 Task: Add Go Raw Organic Italian Herb Sprouted Seed Salad Toppers to the cart.
Action: Mouse moved to (223, 109)
Screenshot: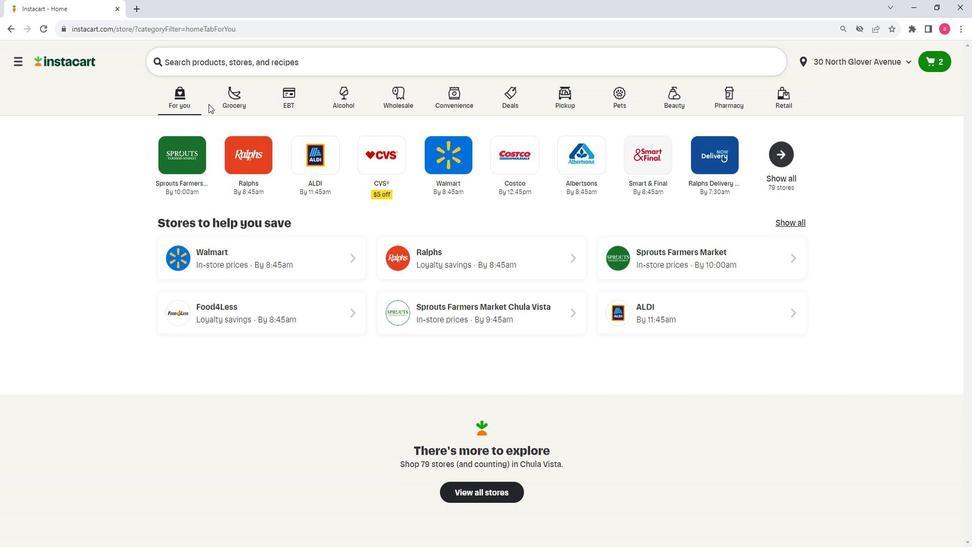 
Action: Mouse pressed left at (223, 109)
Screenshot: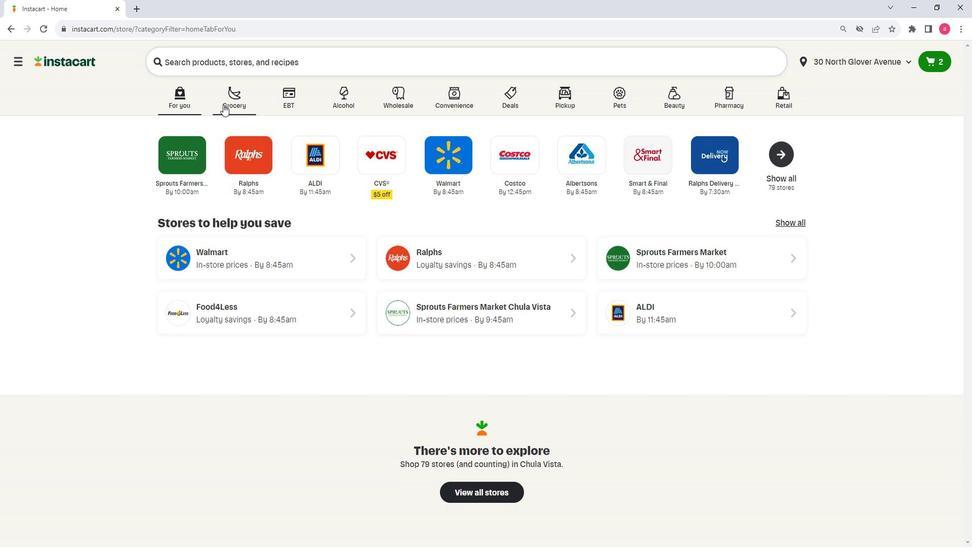 
Action: Mouse moved to (279, 295)
Screenshot: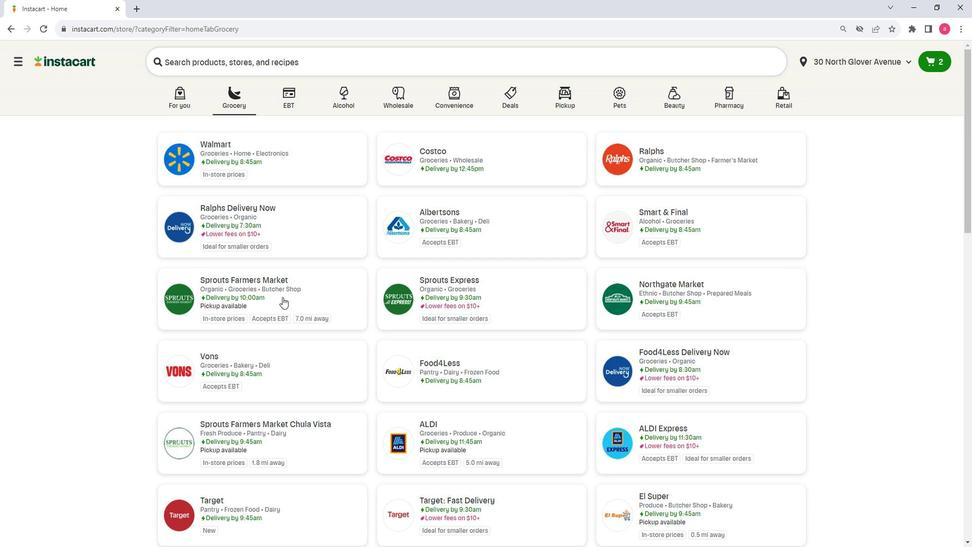 
Action: Mouse pressed left at (279, 295)
Screenshot: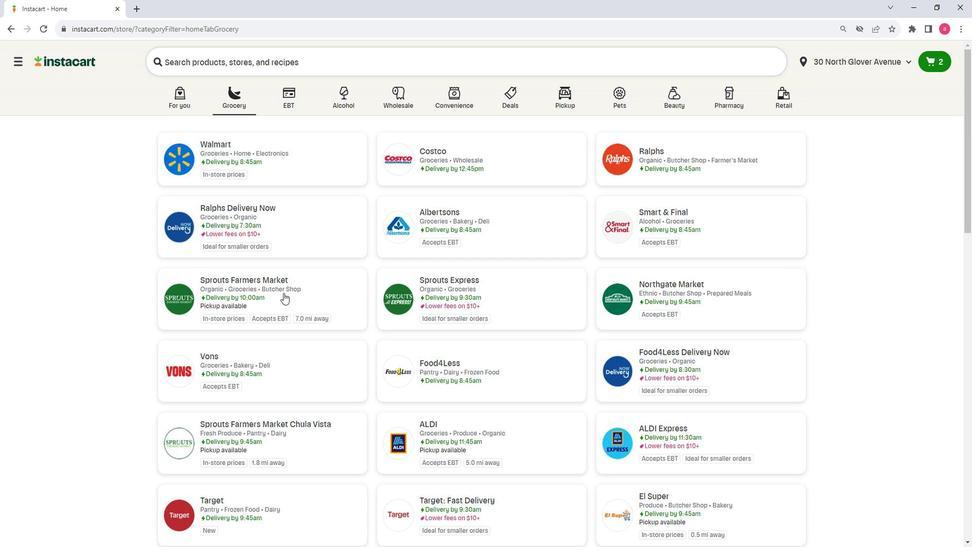 
Action: Mouse moved to (96, 293)
Screenshot: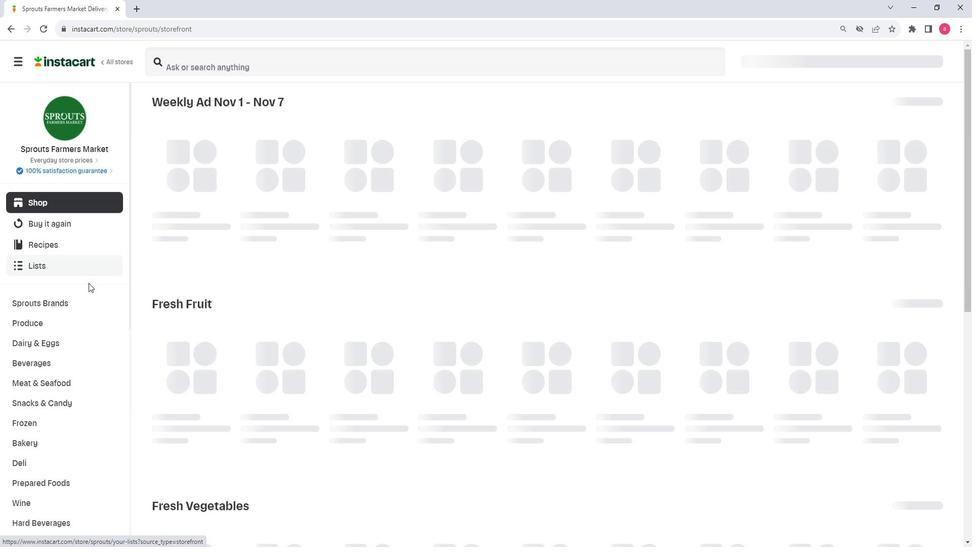 
Action: Mouse scrolled (96, 292) with delta (0, 0)
Screenshot: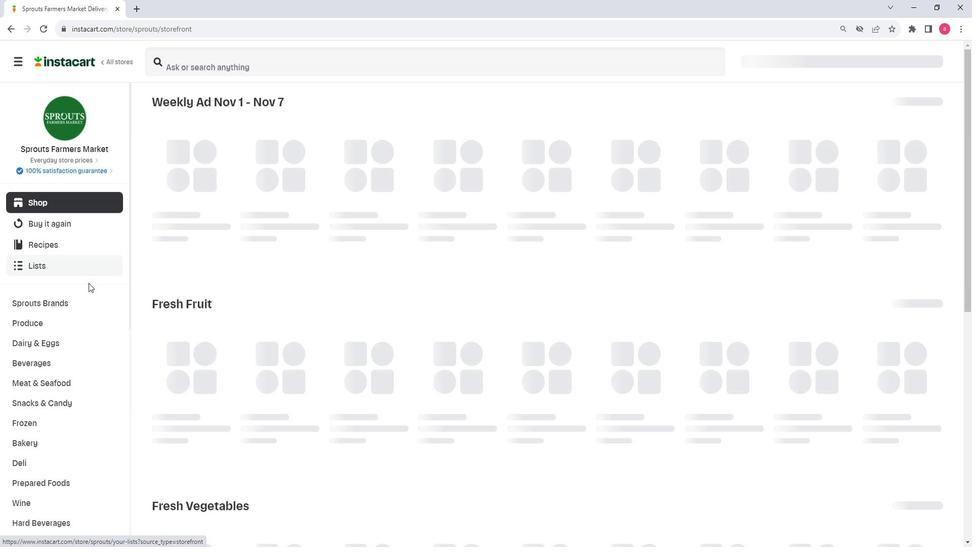 
Action: Mouse moved to (95, 294)
Screenshot: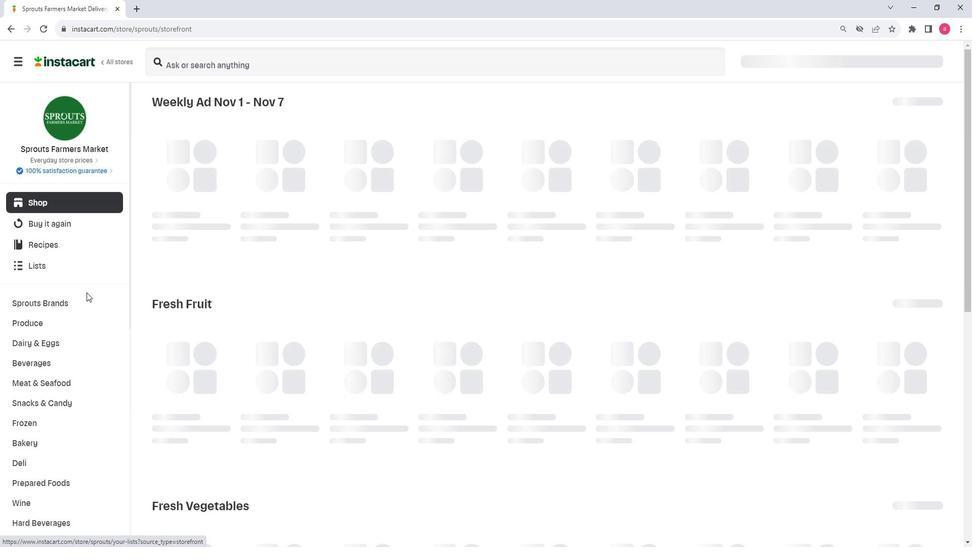 
Action: Mouse scrolled (95, 294) with delta (0, 0)
Screenshot: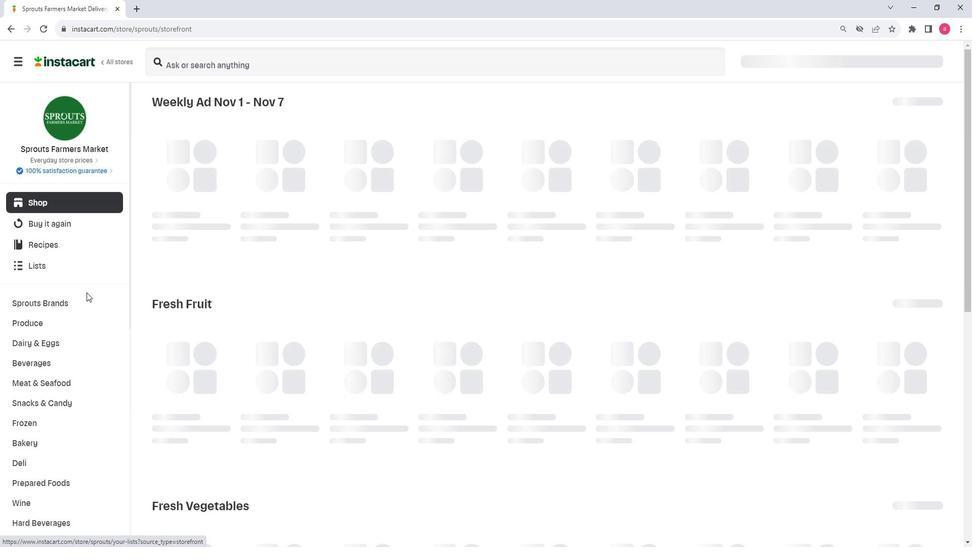 
Action: Mouse scrolled (95, 294) with delta (0, 0)
Screenshot: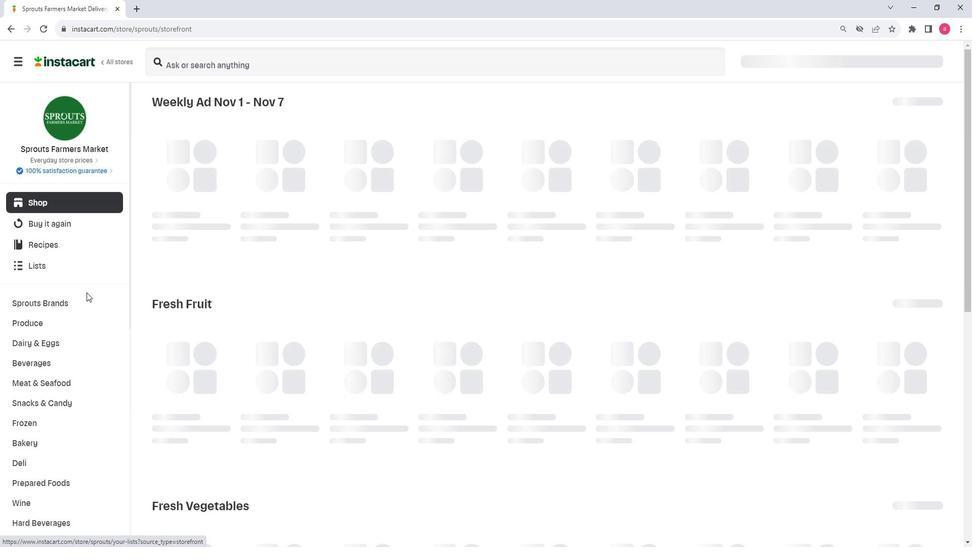 
Action: Mouse moved to (92, 343)
Screenshot: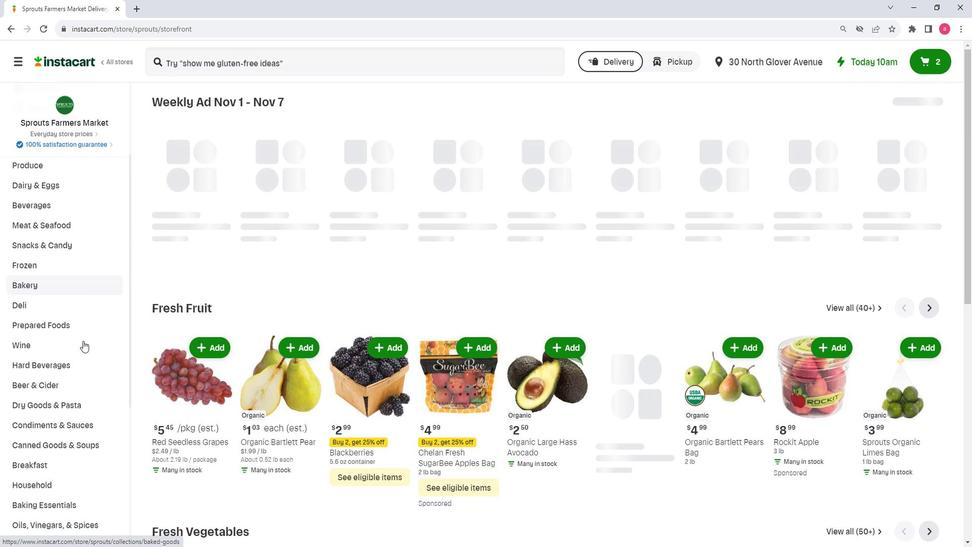 
Action: Mouse scrolled (92, 342) with delta (0, 0)
Screenshot: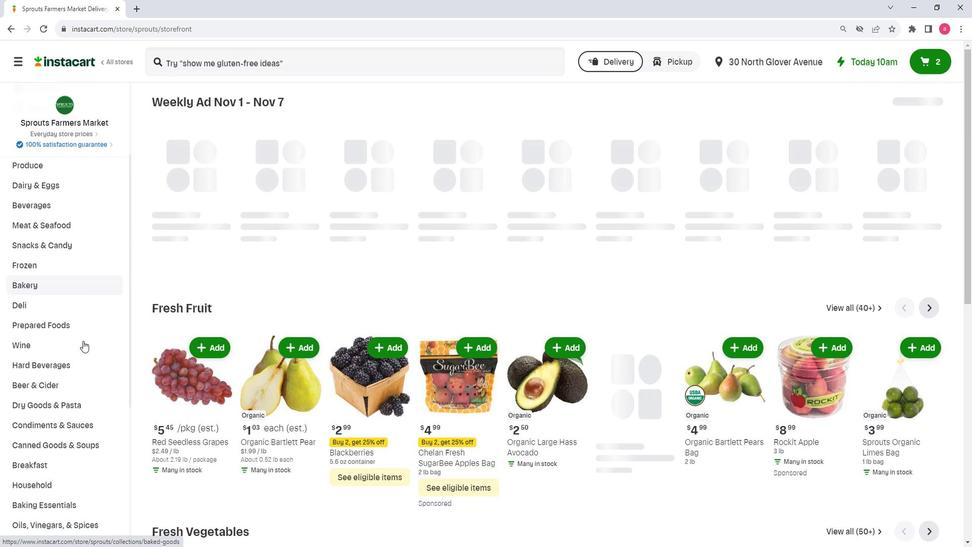 
Action: Mouse moved to (92, 344)
Screenshot: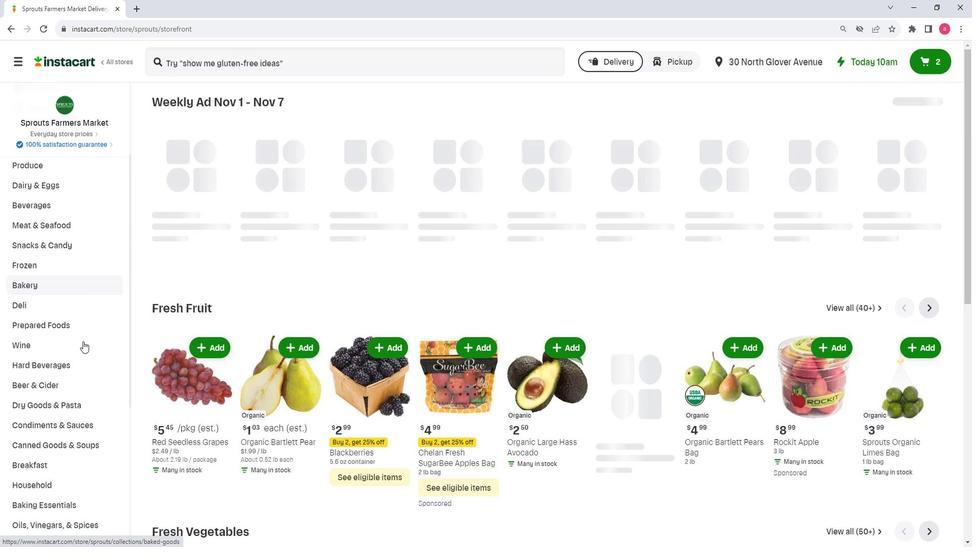 
Action: Mouse scrolled (92, 343) with delta (0, 0)
Screenshot: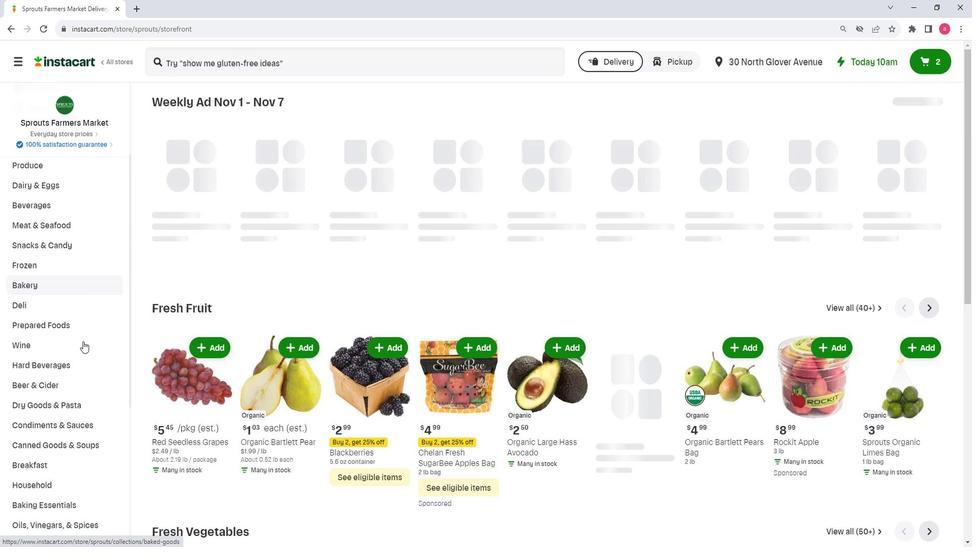 
Action: Mouse moved to (84, 324)
Screenshot: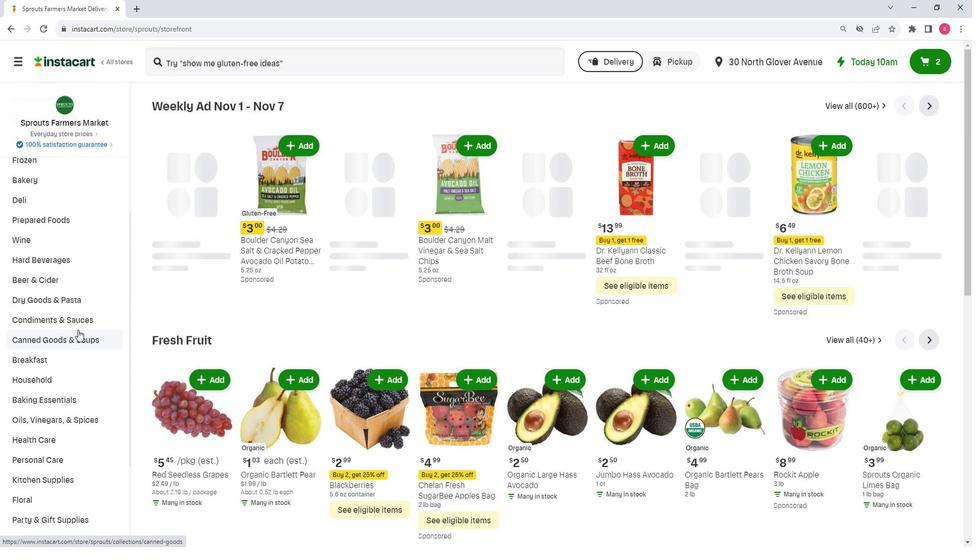 
Action: Mouse pressed left at (84, 324)
Screenshot: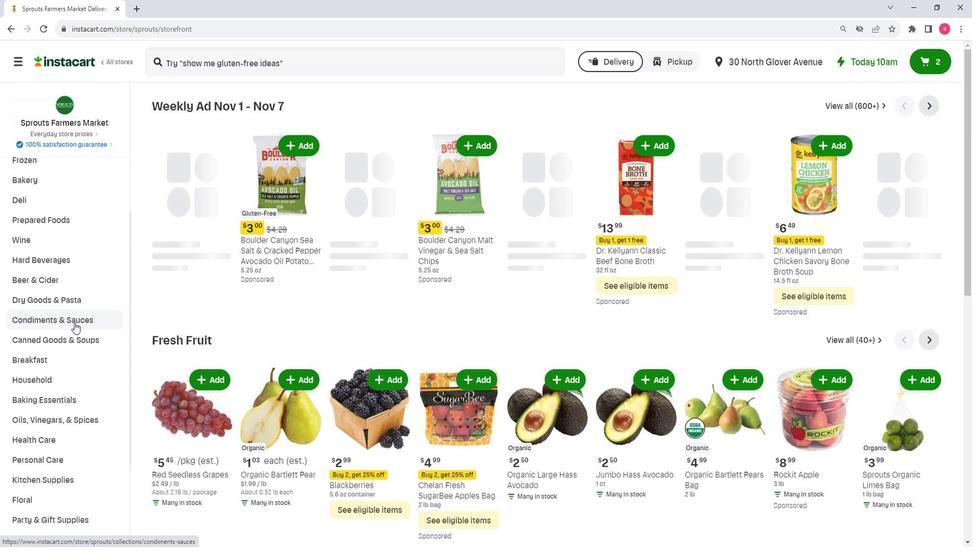 
Action: Mouse moved to (893, 140)
Screenshot: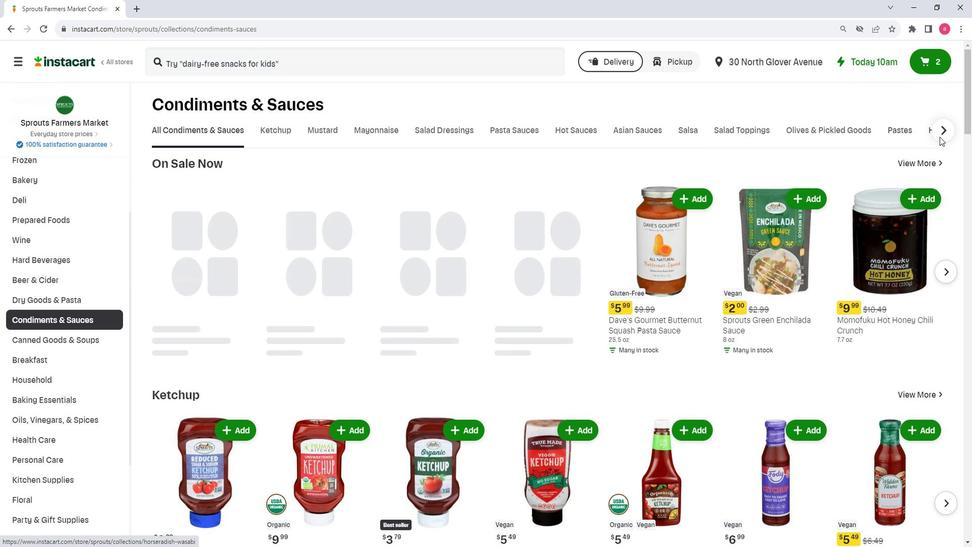 
Action: Mouse pressed left at (893, 140)
Screenshot: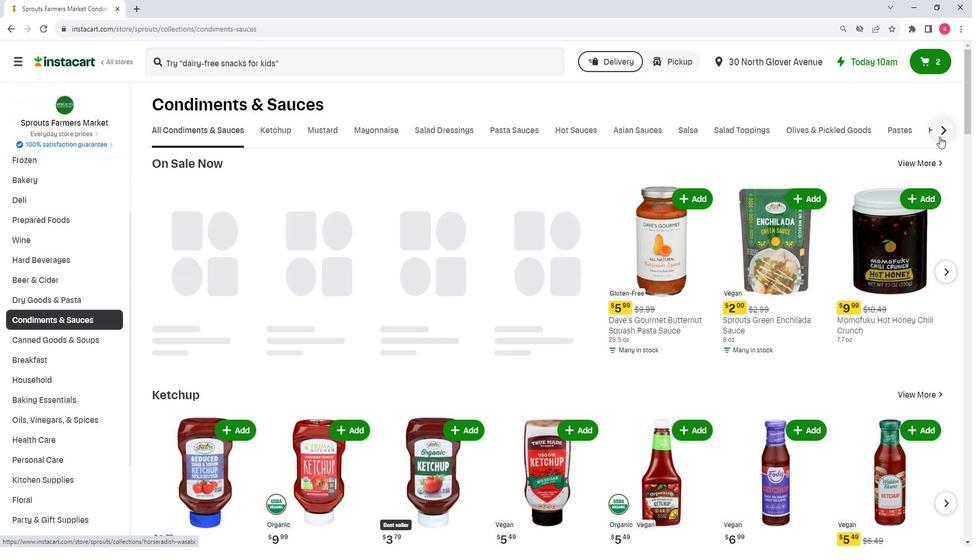 
Action: Mouse moved to (492, 137)
Screenshot: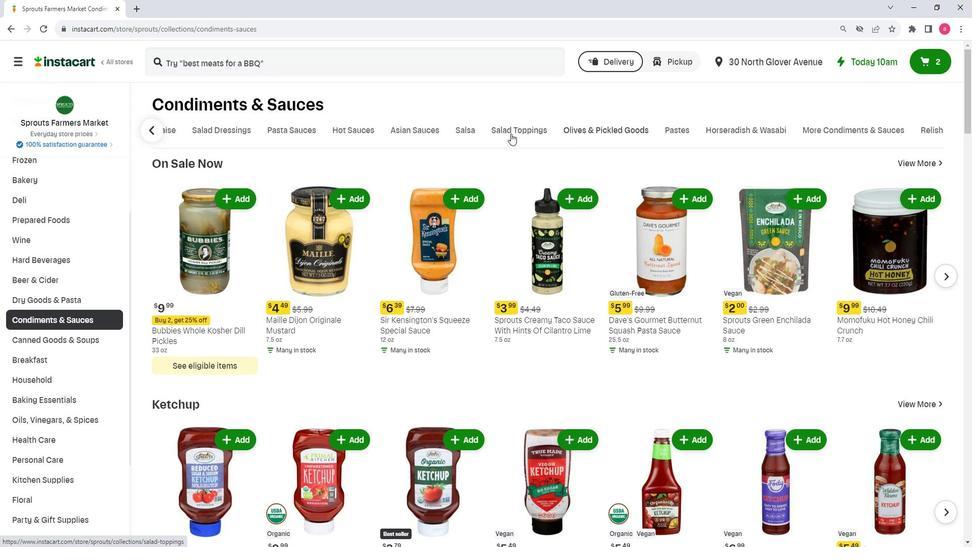 
Action: Mouse pressed left at (492, 137)
Screenshot: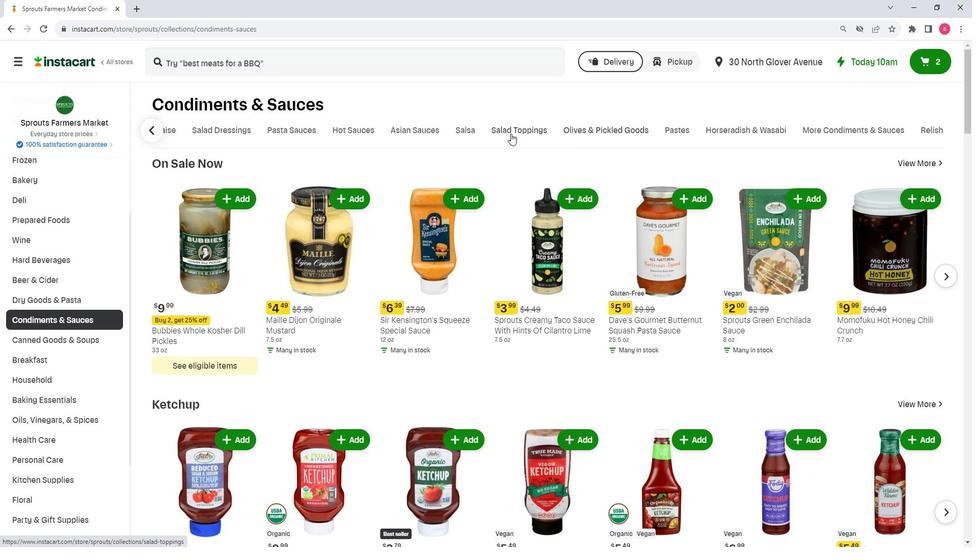 
Action: Mouse moved to (387, 69)
Screenshot: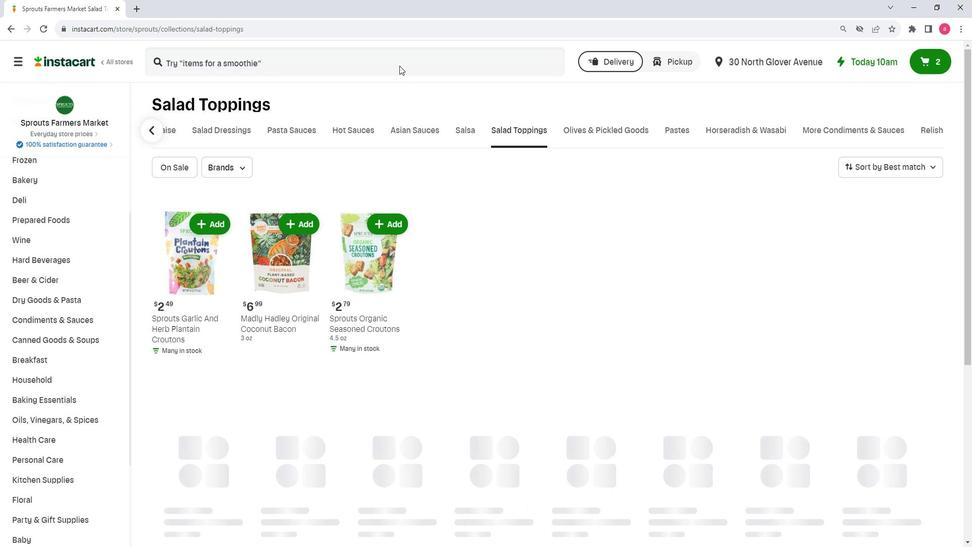 
Action: Mouse pressed left at (387, 69)
Screenshot: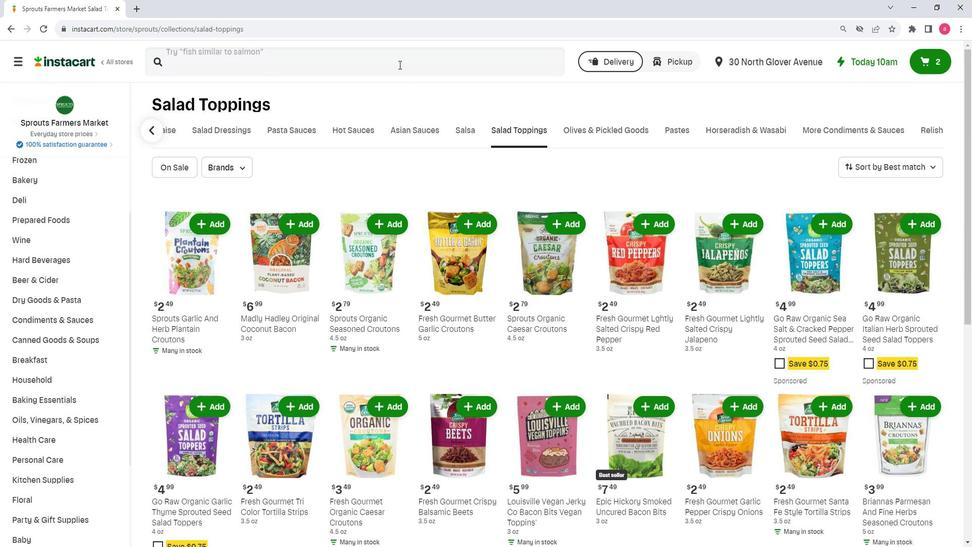 
Action: Key pressed <Key.shift><Key.shift><Key.shift><Key.shift><Key.shift><Key.shift><Key.shift><Key.shift><Key.shift><Key.shift><Key.shift>Go<Key.space><Key.shift>Raw<Key.space><Key.shift><Key.shift><Key.shift>Organic<Key.space><Key.shift>Italian<Key.space><Key.shift>Herb<Key.space><Key.shift>Sprouted<Key.space><Key.shift><Key.shift><Key.shift><Key.shift><Key.shift><Key.shift><Key.shift><Key.shift><Key.shift><Key.shift><Key.shift><Key.shift><Key.shift><Key.shift><Key.shift><Key.shift><Key.shift><Key.shift>Seed<Key.space><Key.shift>Salad<Key.space><Key.shift>Toppers<Key.enter>
Screenshot: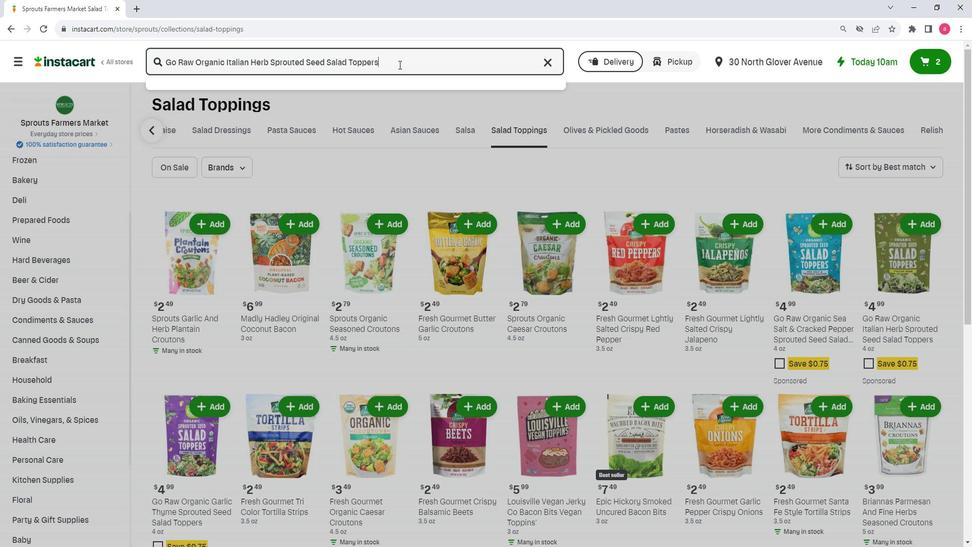 
Action: Mouse moved to (221, 240)
Screenshot: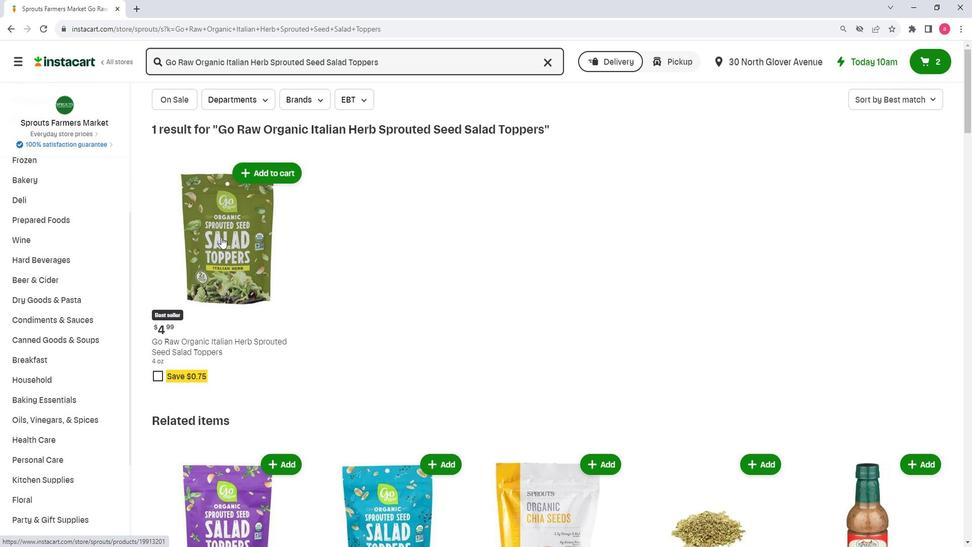
Action: Mouse pressed left at (221, 240)
Screenshot: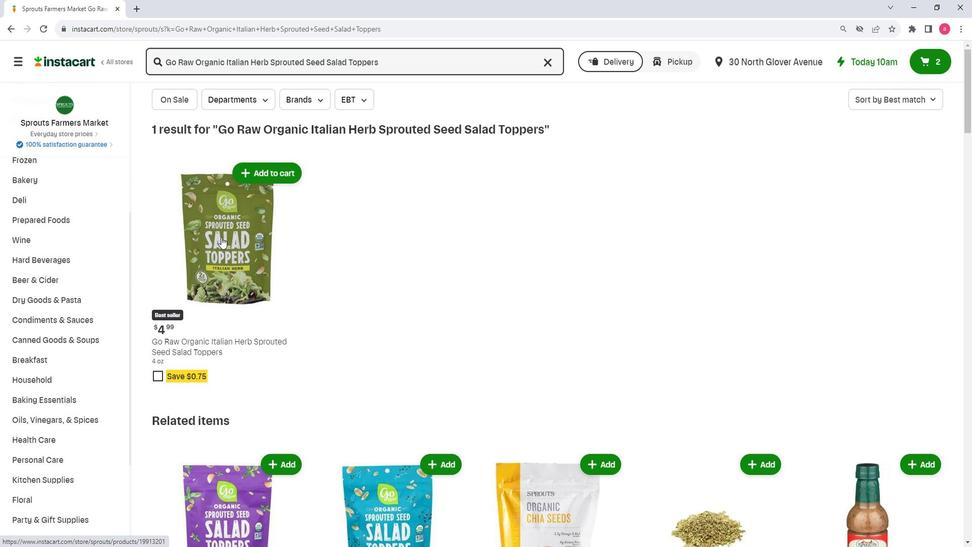 
Action: Mouse moved to (623, 243)
Screenshot: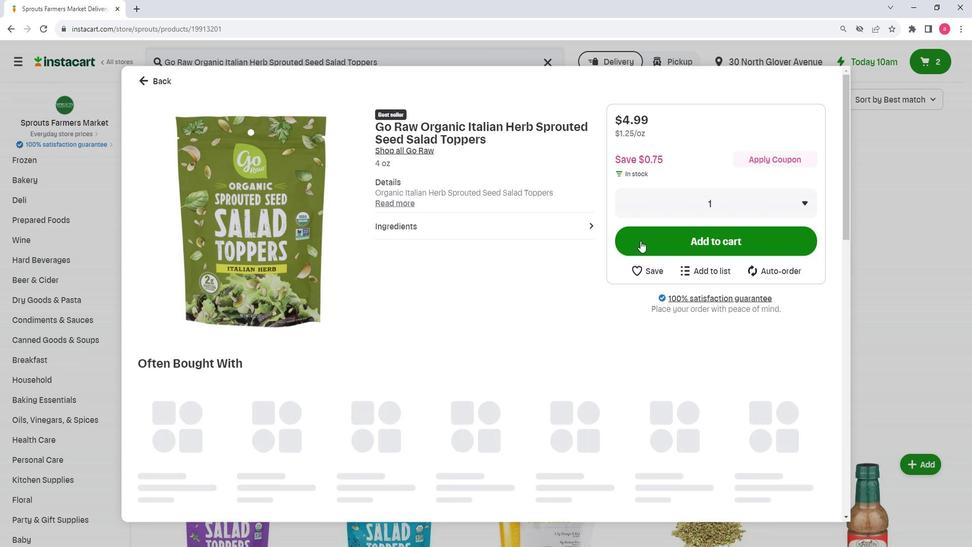
Action: Mouse pressed left at (623, 243)
Screenshot: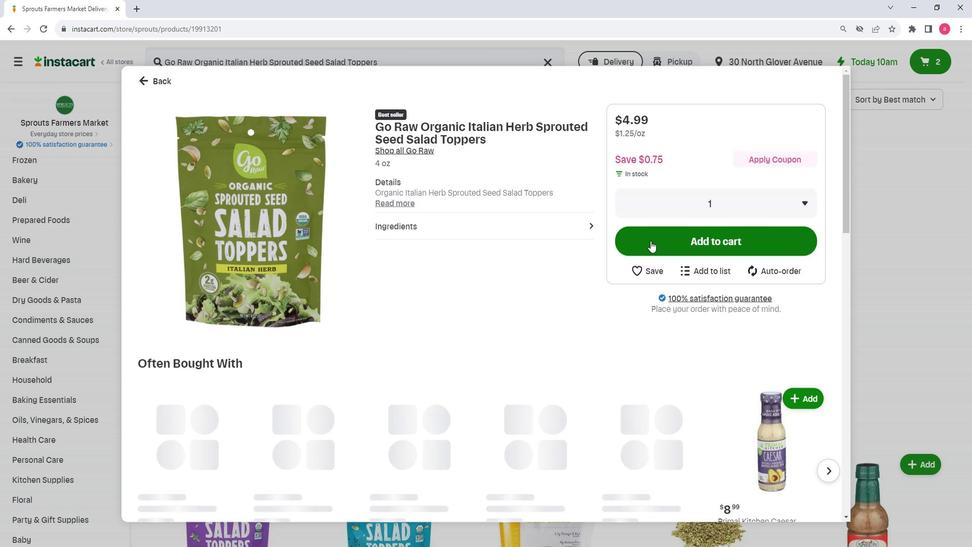 
